 Task: Enable the video filter "Audio Bar Graph Video sub source" for mosaic bridge stream output.
Action: Mouse moved to (97, 12)
Screenshot: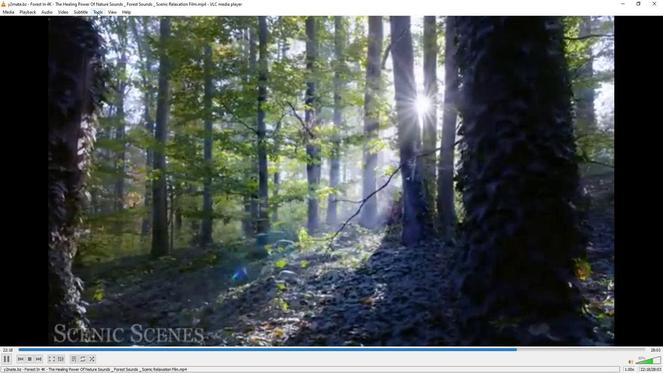 
Action: Mouse pressed left at (97, 12)
Screenshot: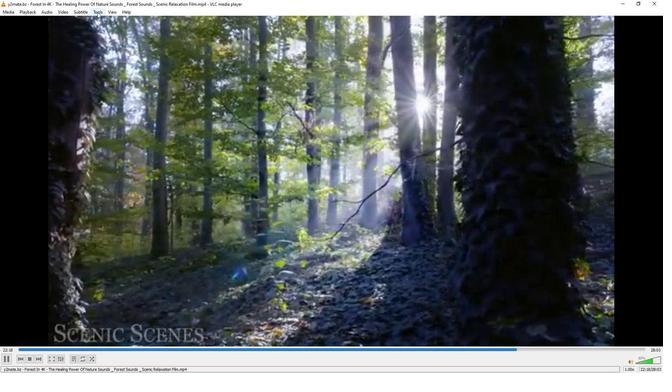 
Action: Mouse moved to (123, 93)
Screenshot: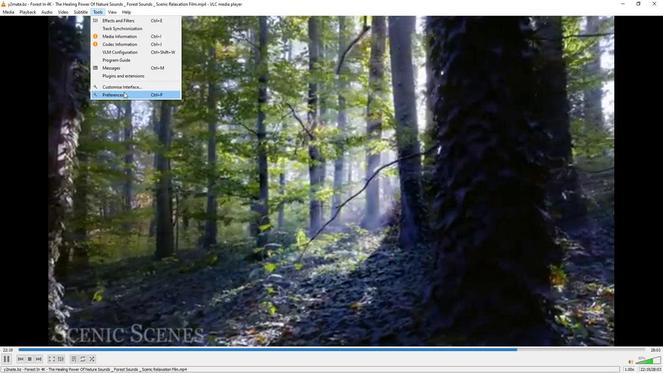 
Action: Mouse pressed left at (123, 93)
Screenshot: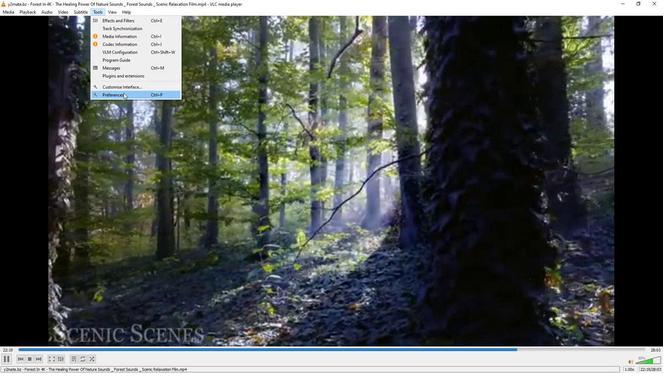 
Action: Mouse moved to (217, 303)
Screenshot: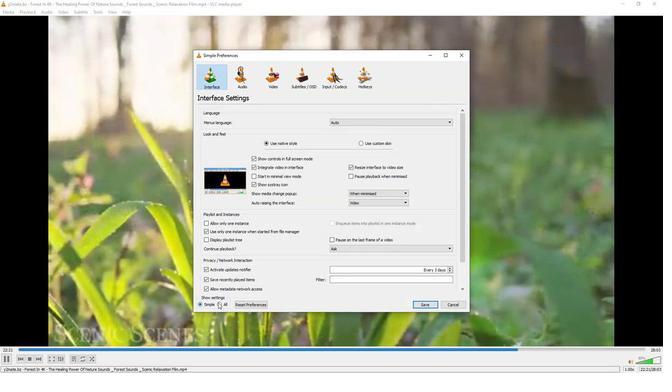 
Action: Mouse pressed left at (217, 303)
Screenshot: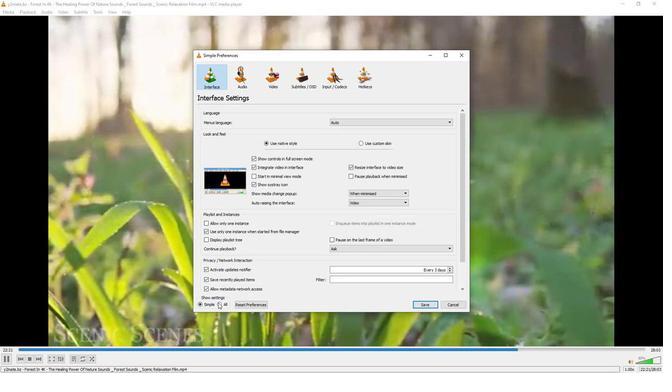 
Action: Mouse moved to (218, 280)
Screenshot: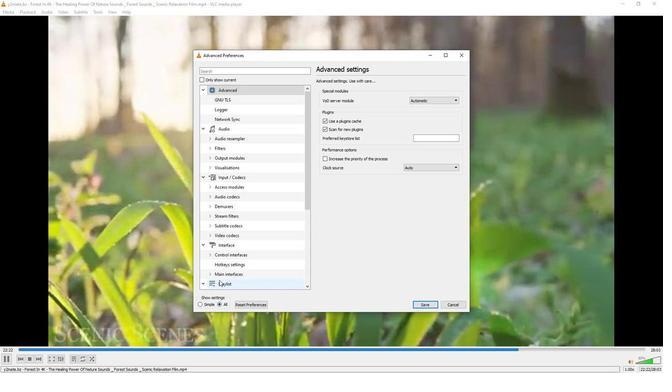 
Action: Mouse scrolled (218, 280) with delta (0, 0)
Screenshot: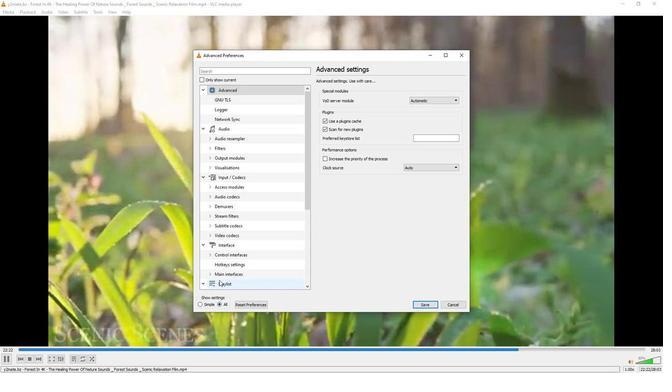 
Action: Mouse moved to (217, 278)
Screenshot: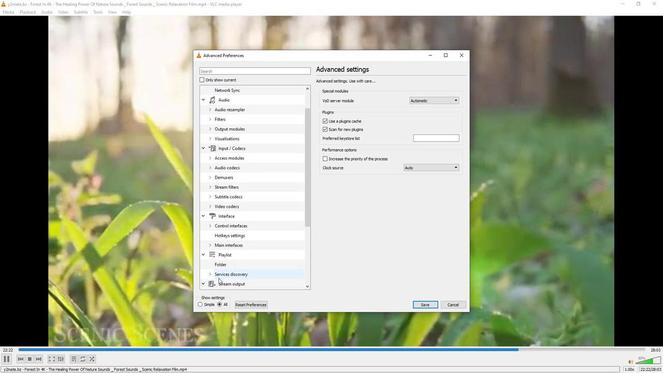 
Action: Mouse scrolled (217, 277) with delta (0, 0)
Screenshot: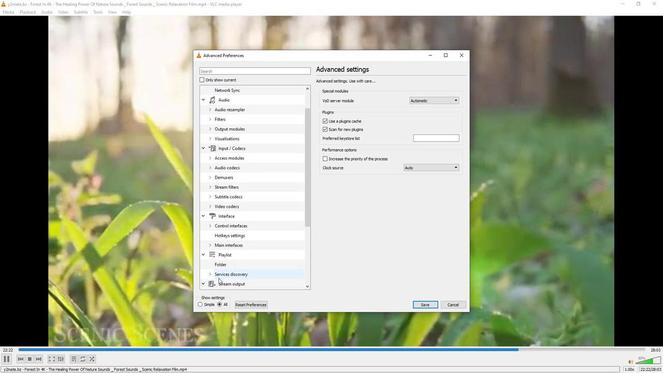 
Action: Mouse moved to (216, 274)
Screenshot: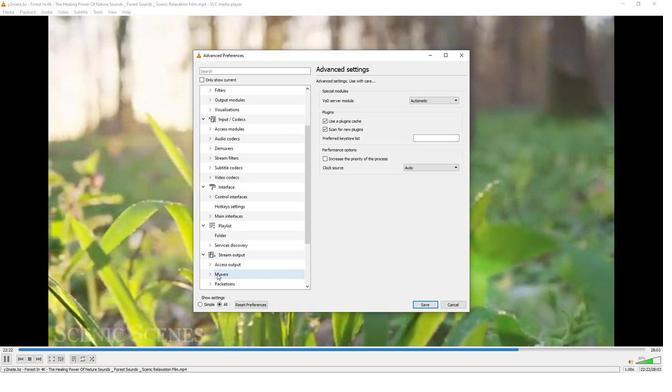 
Action: Mouse scrolled (216, 273) with delta (0, 0)
Screenshot: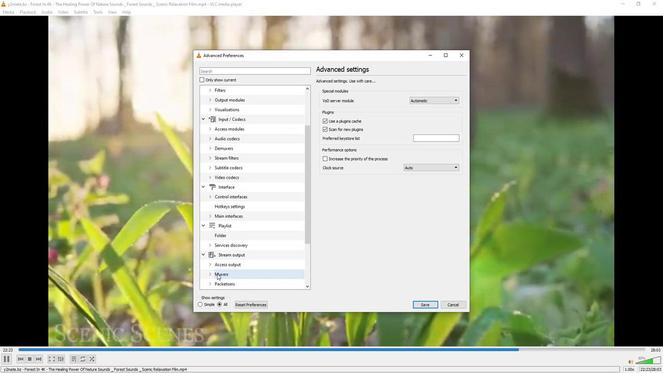 
Action: Mouse moved to (211, 264)
Screenshot: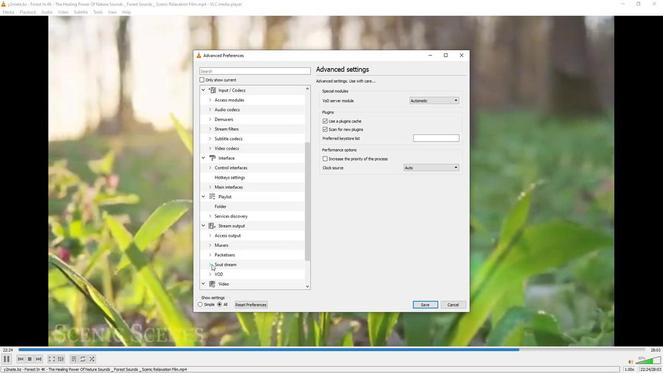 
Action: Mouse pressed left at (211, 264)
Screenshot: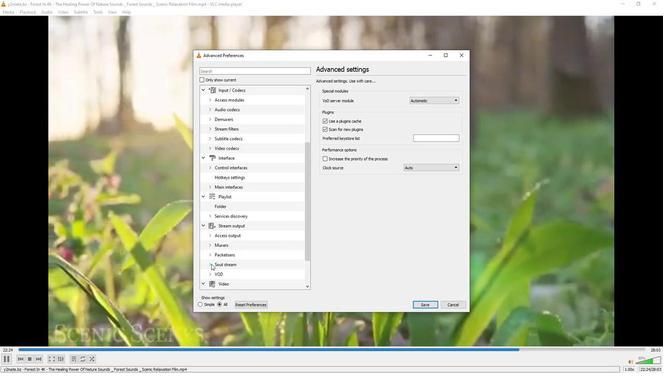 
Action: Mouse moved to (218, 267)
Screenshot: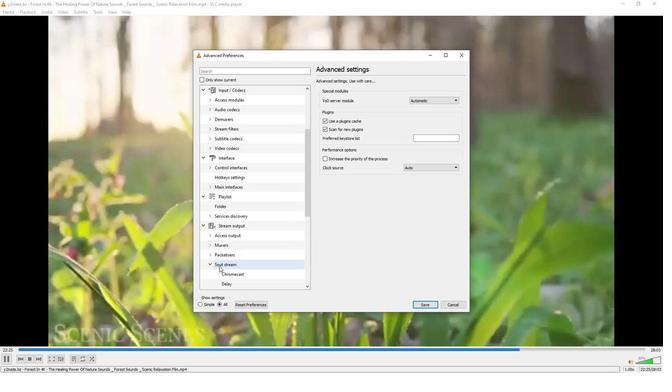 
Action: Mouse scrolled (218, 266) with delta (0, 0)
Screenshot: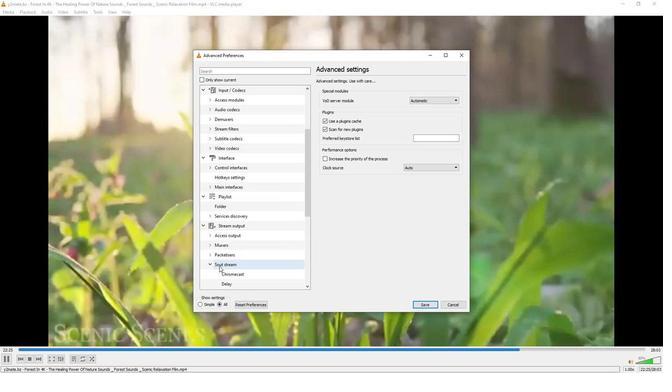
Action: Mouse scrolled (218, 266) with delta (0, 0)
Screenshot: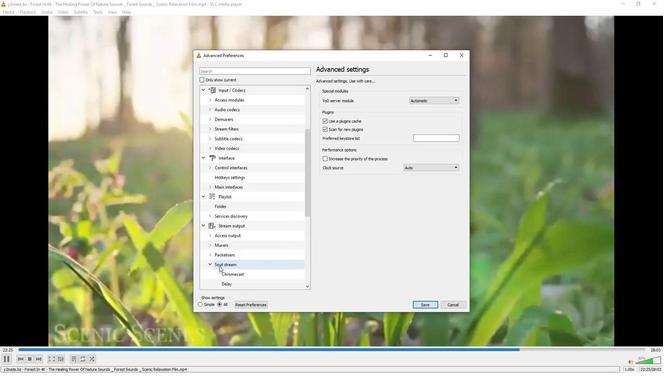 
Action: Mouse moved to (227, 255)
Screenshot: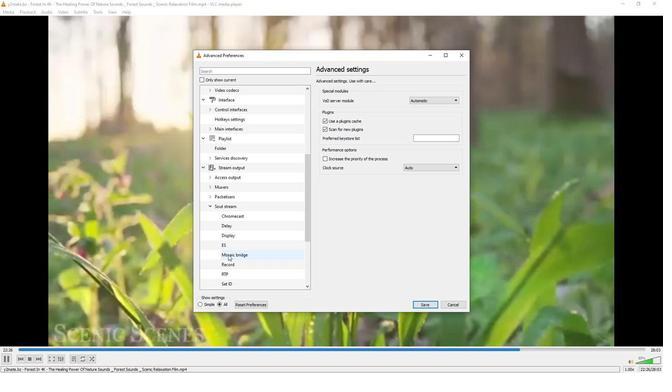 
Action: Mouse pressed left at (227, 255)
Screenshot: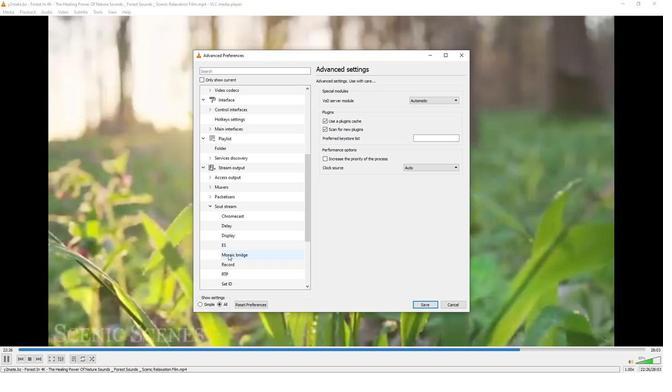 
Action: Mouse moved to (398, 261)
Screenshot: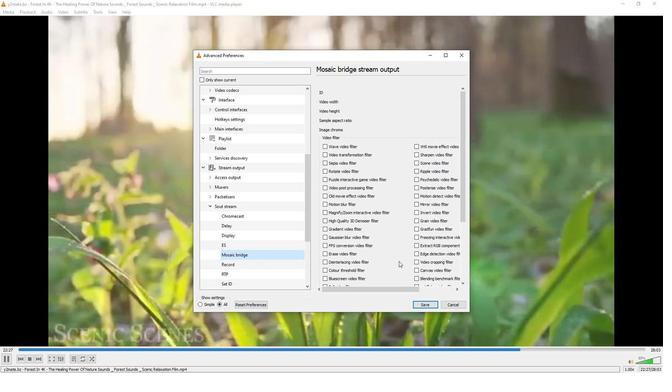 
Action: Mouse scrolled (398, 261) with delta (0, 0)
Screenshot: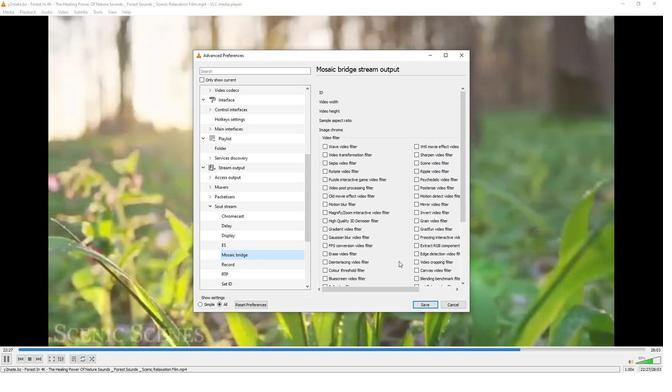 
Action: Mouse scrolled (398, 261) with delta (0, 0)
Screenshot: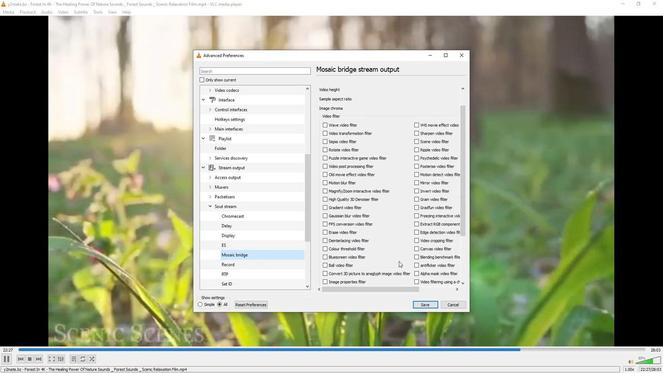 
Action: Mouse moved to (416, 268)
Screenshot: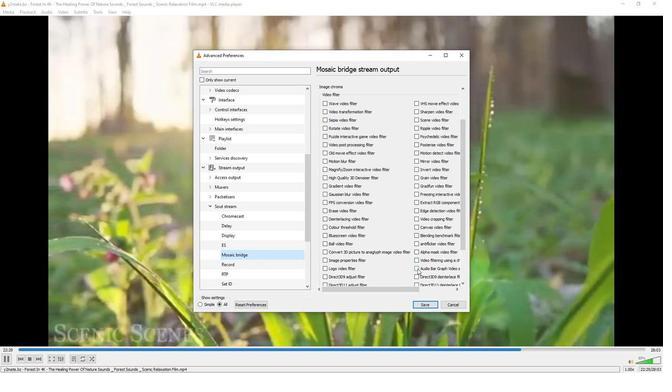 
Action: Mouse pressed left at (416, 268)
Screenshot: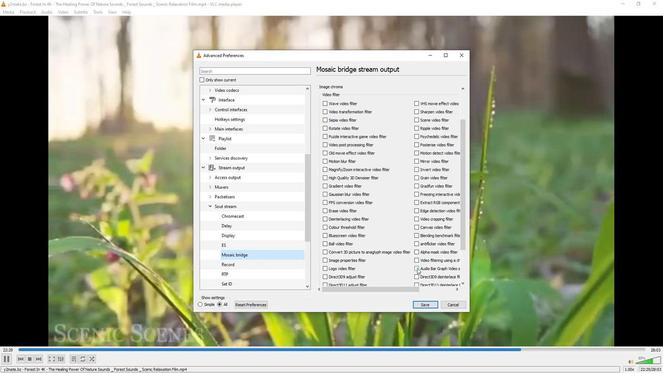 
Action: Mouse moved to (384, 269)
Screenshot: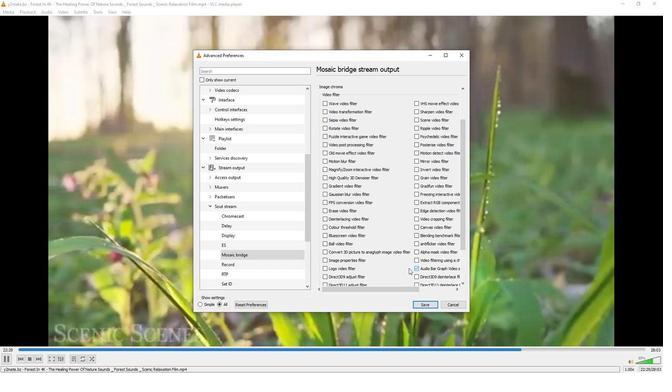 
